 Task: Change the video deinterlacing to Automatic.
Action: Mouse moved to (103, 10)
Screenshot: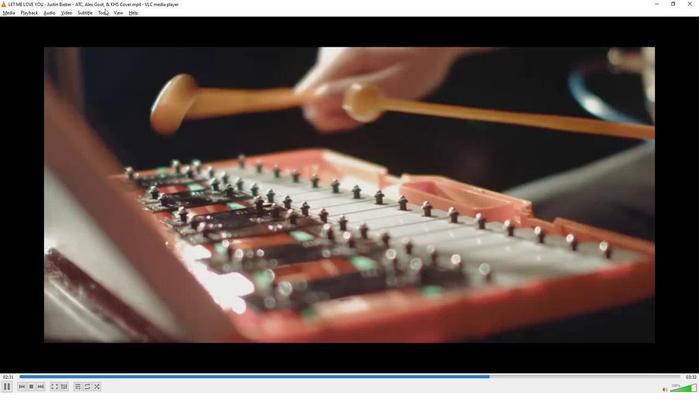 
Action: Mouse pressed left at (103, 10)
Screenshot: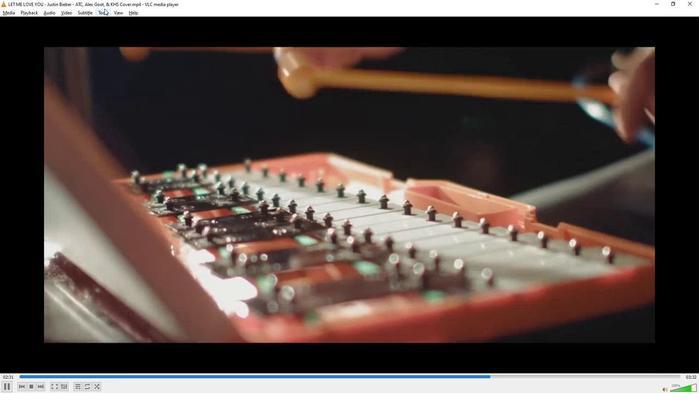 
Action: Mouse moved to (119, 98)
Screenshot: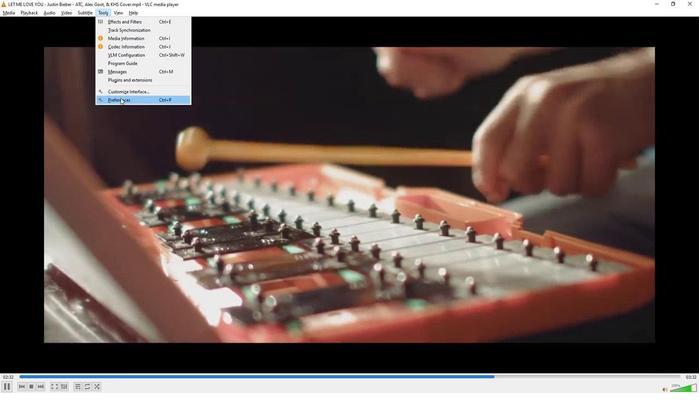 
Action: Mouse pressed left at (119, 98)
Screenshot: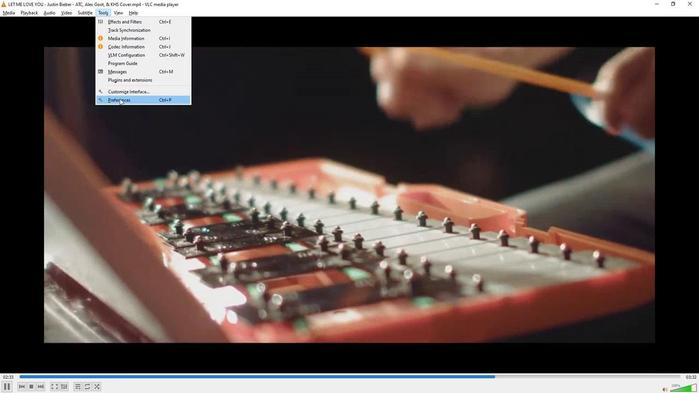 
Action: Mouse moved to (219, 75)
Screenshot: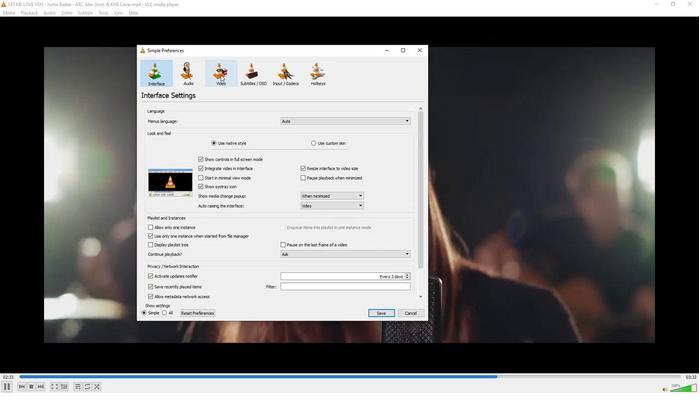 
Action: Mouse pressed left at (219, 75)
Screenshot: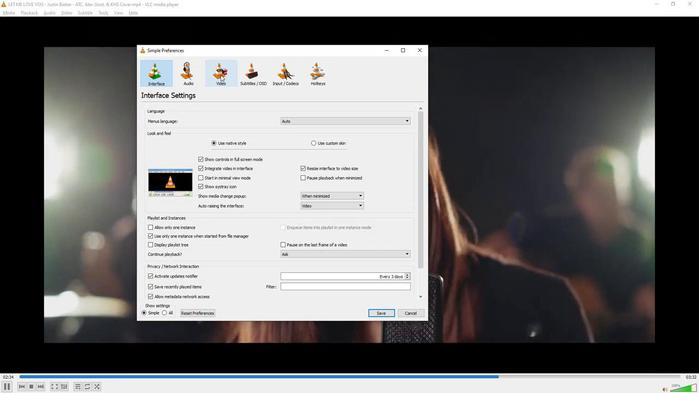 
Action: Mouse moved to (212, 178)
Screenshot: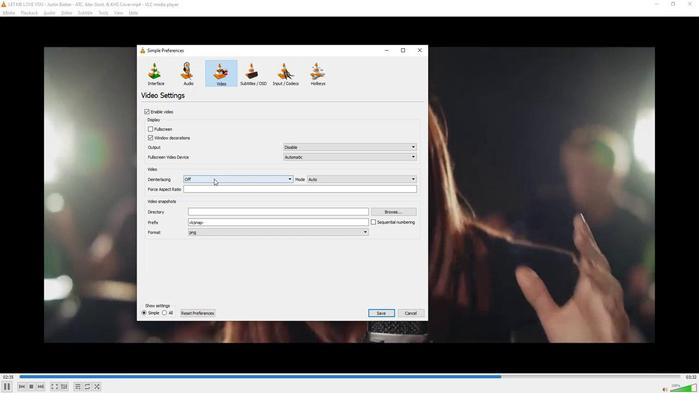
Action: Mouse pressed left at (212, 178)
Screenshot: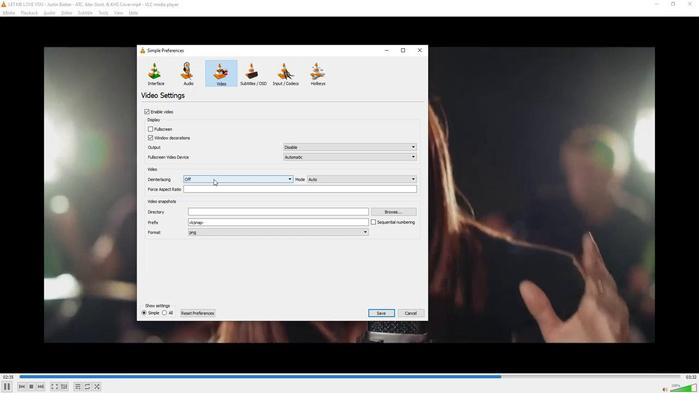 
Action: Mouse moved to (206, 188)
Screenshot: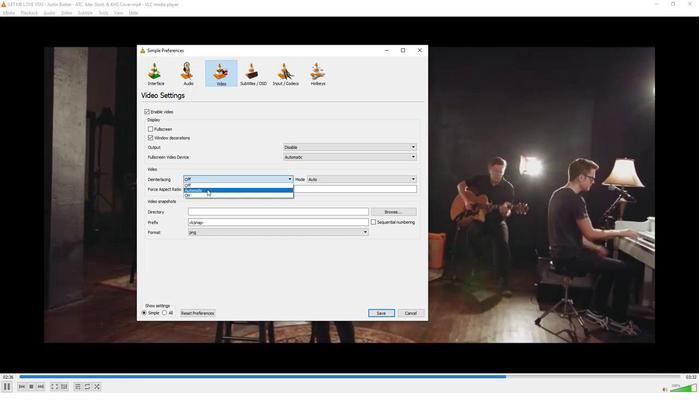 
Action: Mouse pressed left at (206, 188)
Screenshot: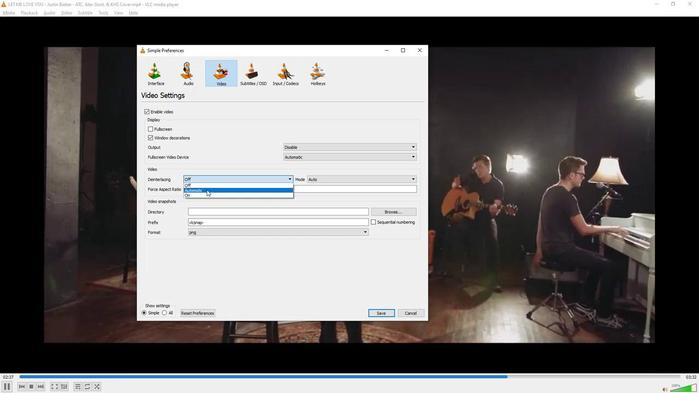 
Action: Mouse moved to (198, 278)
Screenshot: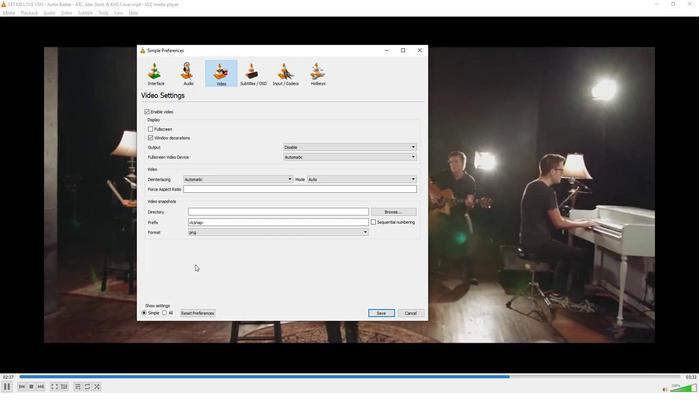
